 Task: See all the articles on managing event types.
Action: Mouse moved to (30, 520)
Screenshot: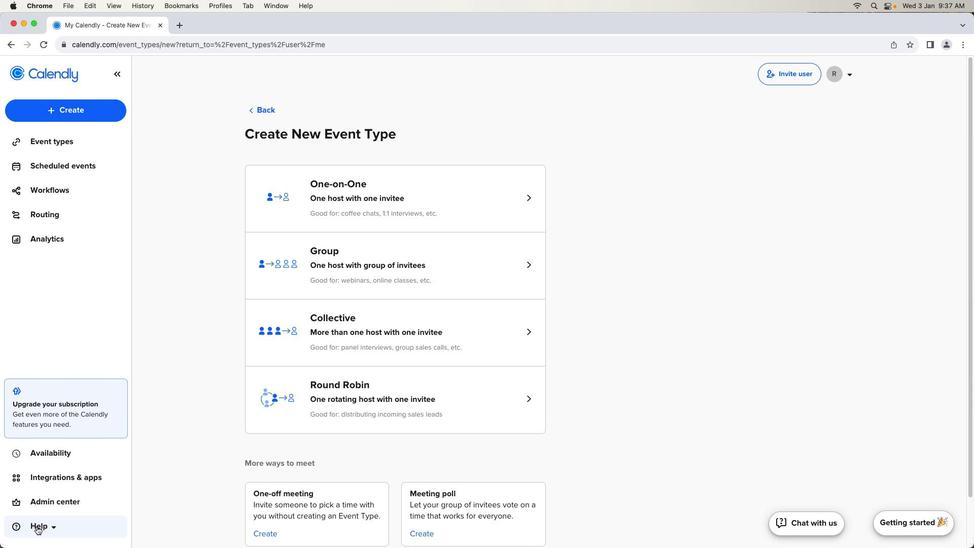 
Action: Mouse pressed left at (30, 520)
Screenshot: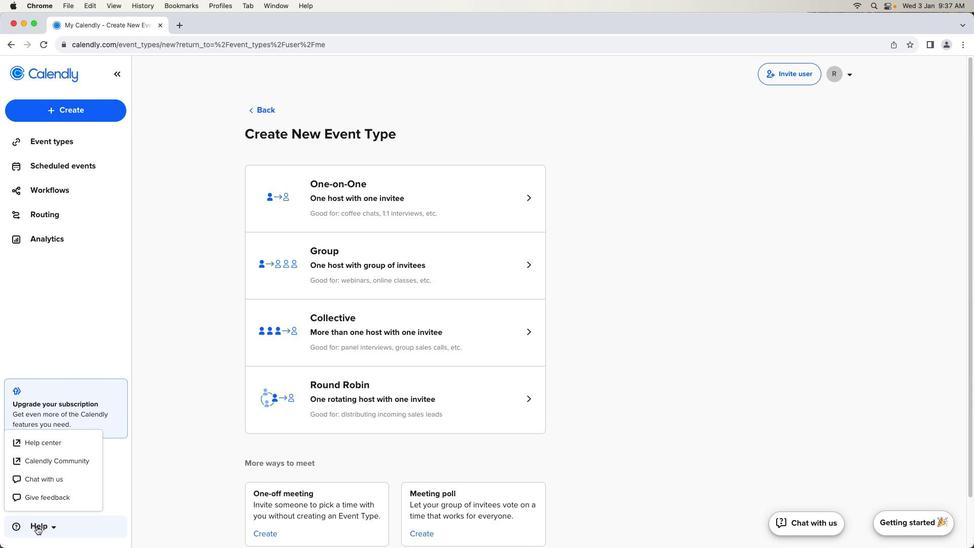 
Action: Mouse moved to (30, 520)
Screenshot: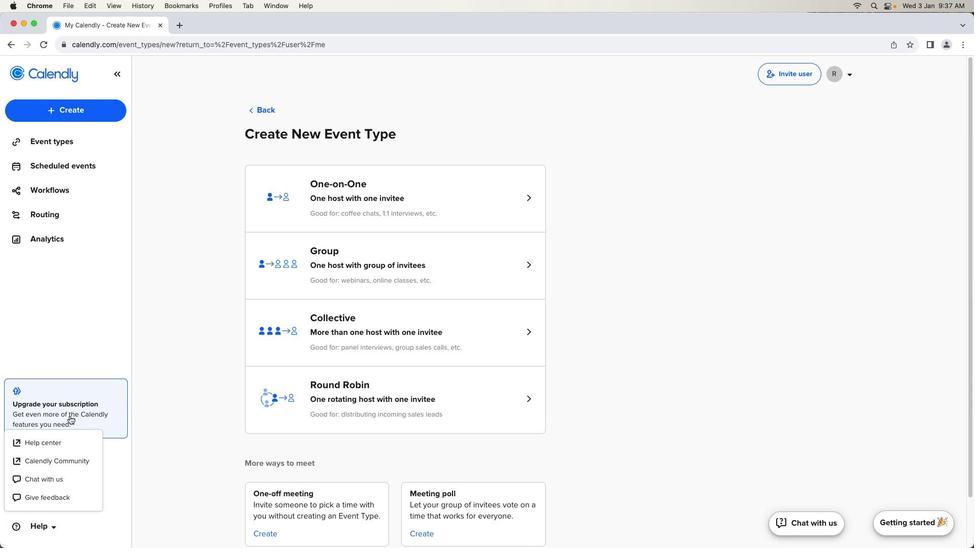 
Action: Mouse pressed left at (30, 520)
Screenshot: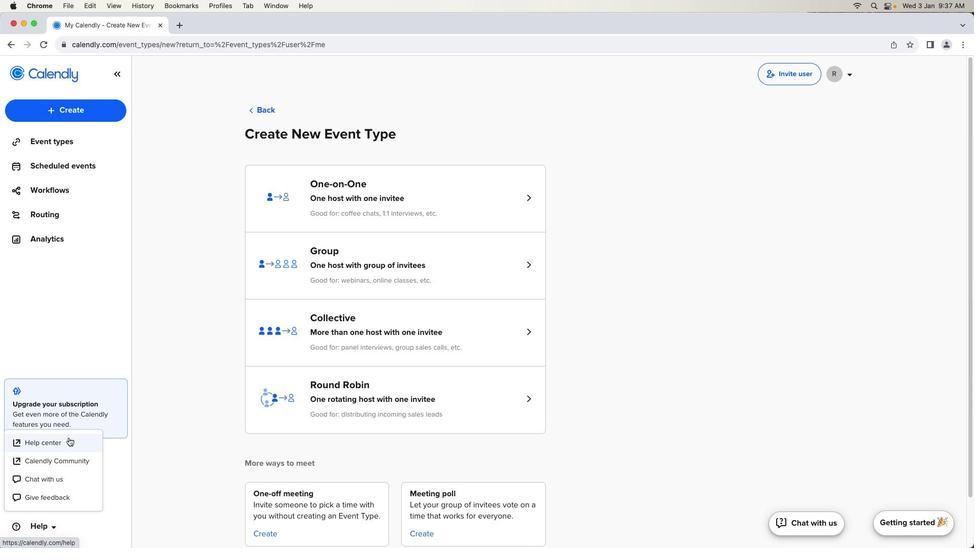 
Action: Mouse moved to (62, 431)
Screenshot: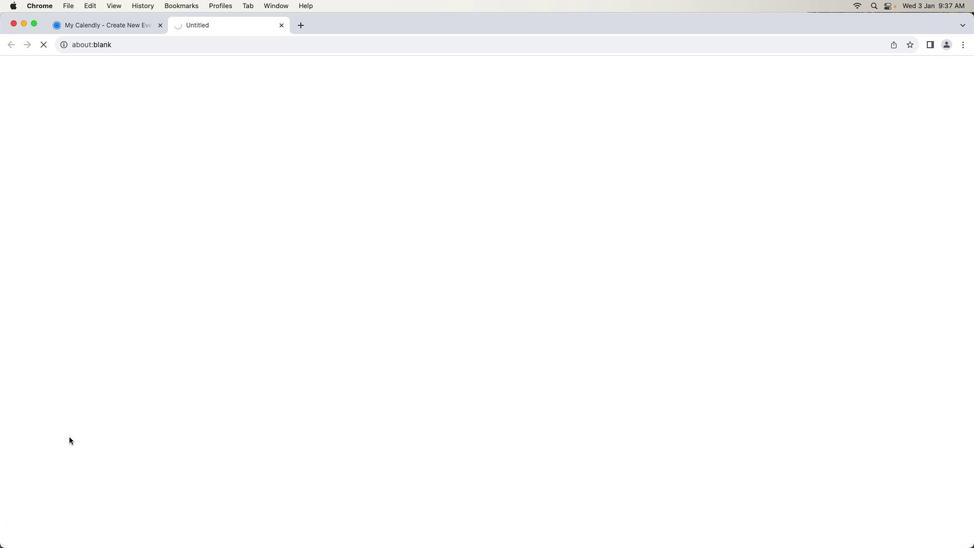 
Action: Mouse pressed left at (62, 431)
Screenshot: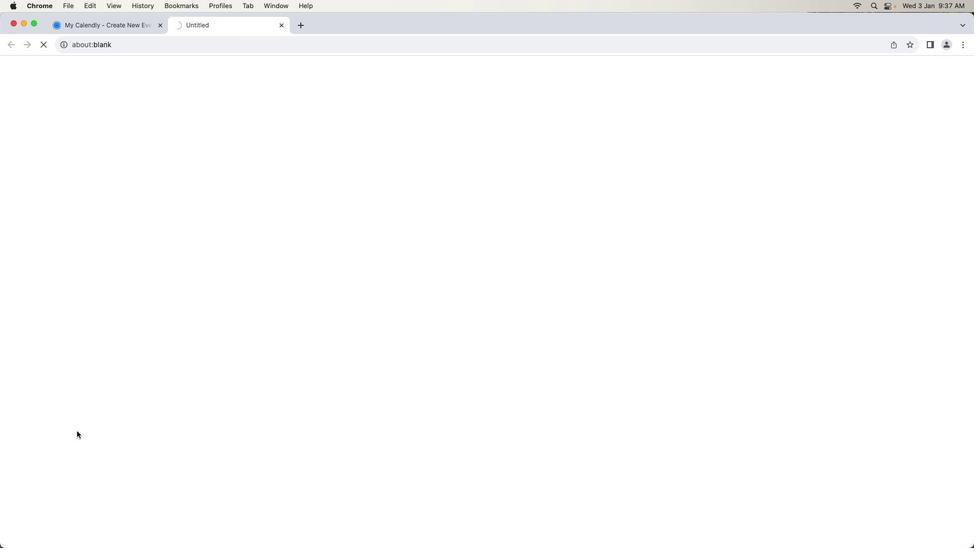
Action: Mouse moved to (493, 413)
Screenshot: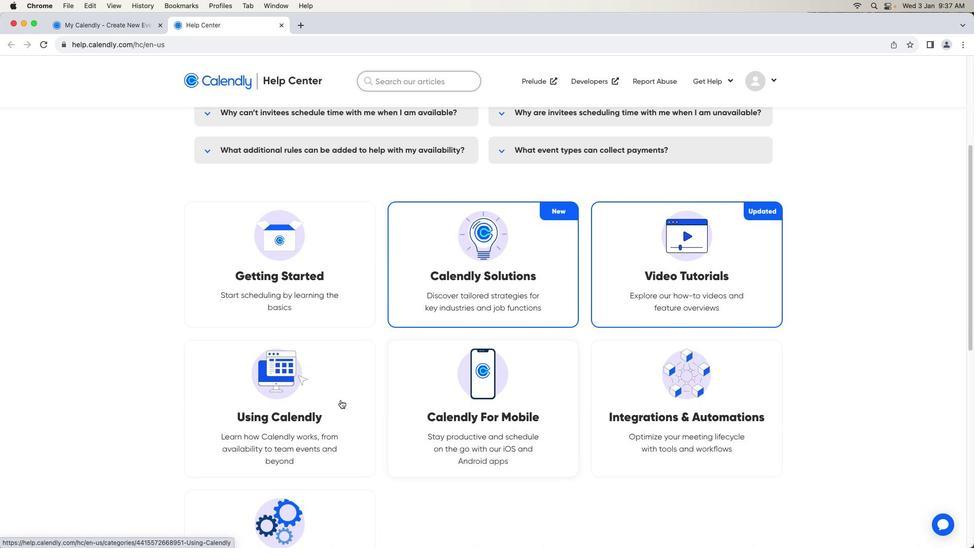 
Action: Mouse scrolled (493, 413) with delta (-5, -6)
Screenshot: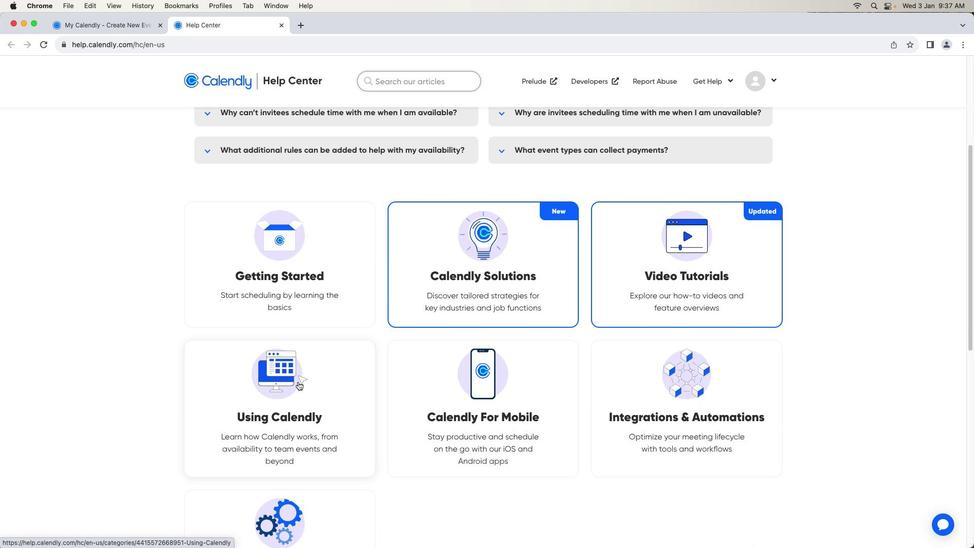 
Action: Mouse scrolled (493, 413) with delta (-5, -6)
Screenshot: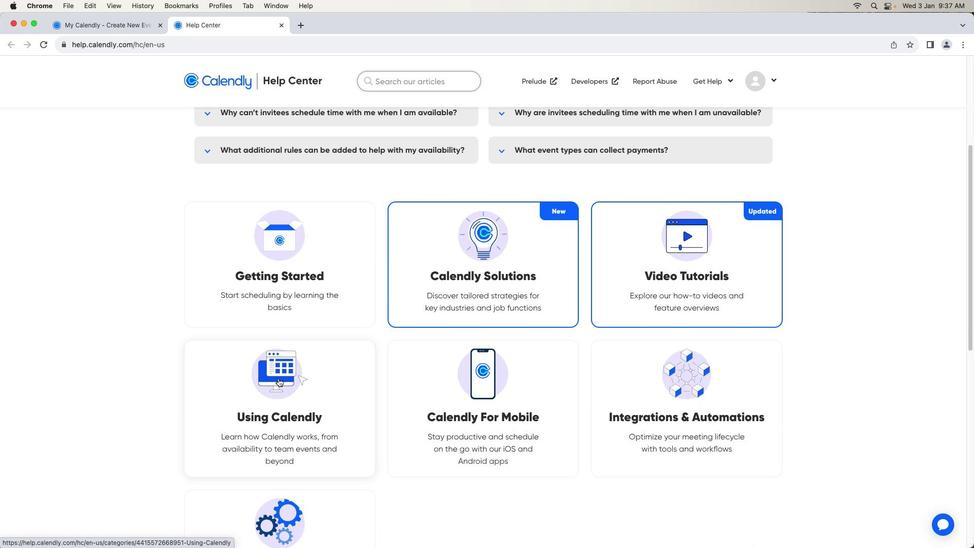 
Action: Mouse scrolled (493, 413) with delta (-5, -6)
Screenshot: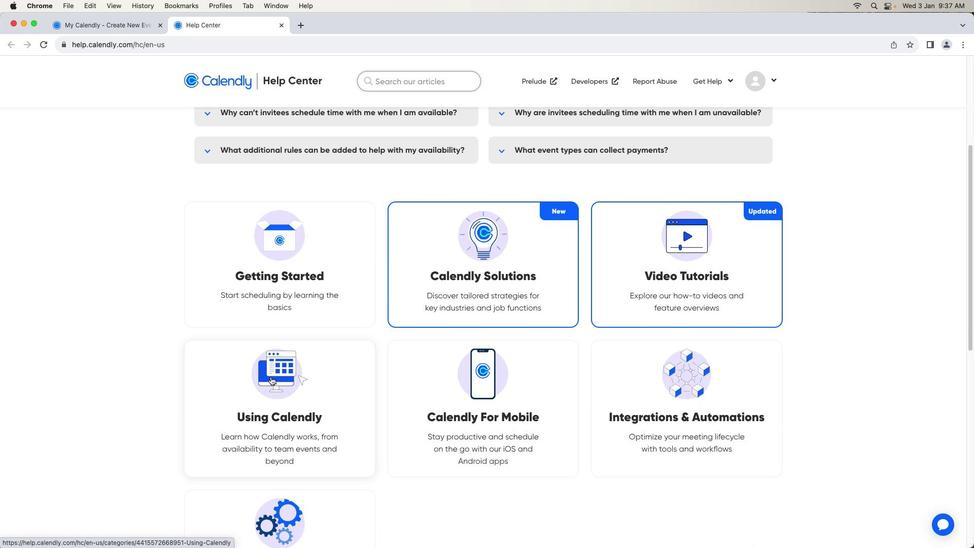
Action: Mouse scrolled (493, 413) with delta (-5, -6)
Screenshot: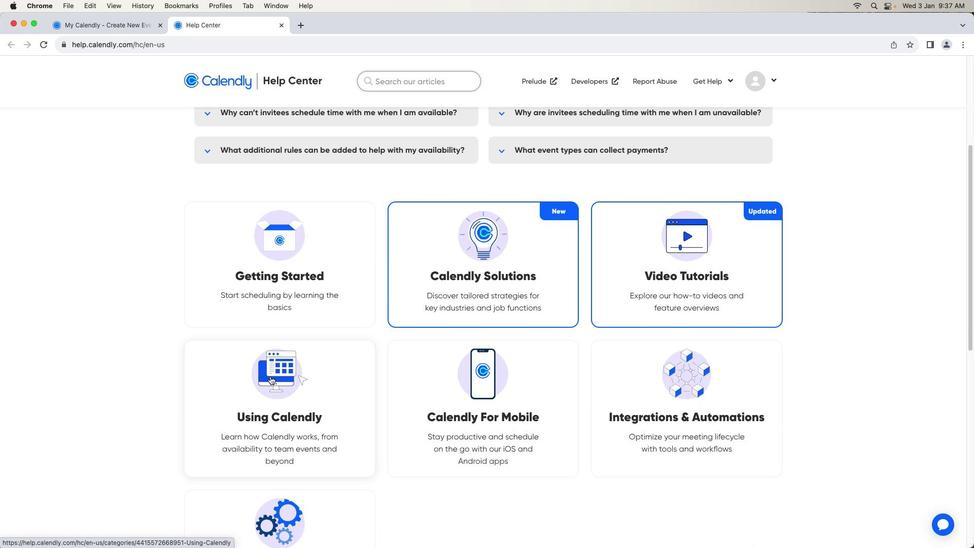 
Action: Mouse scrolled (493, 413) with delta (-5, -7)
Screenshot: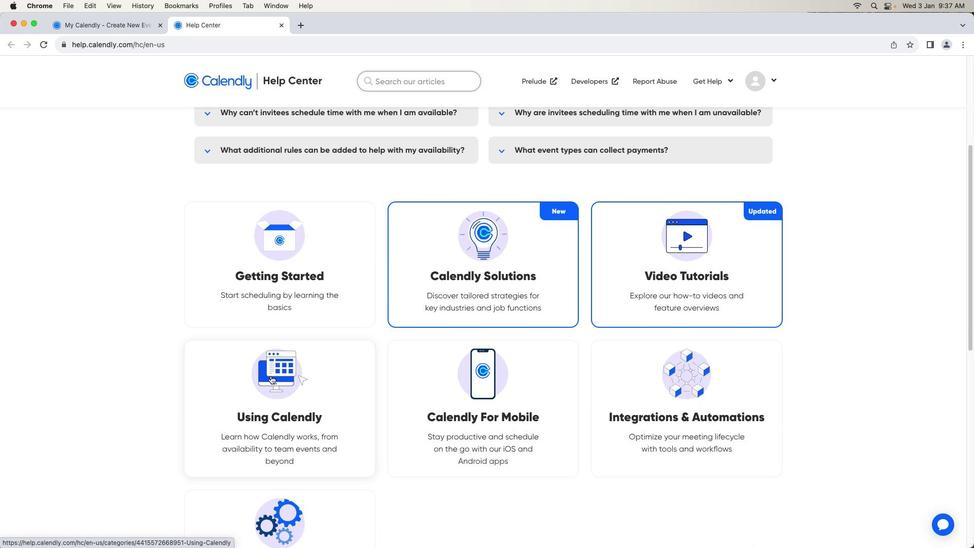 
Action: Mouse moved to (493, 413)
Screenshot: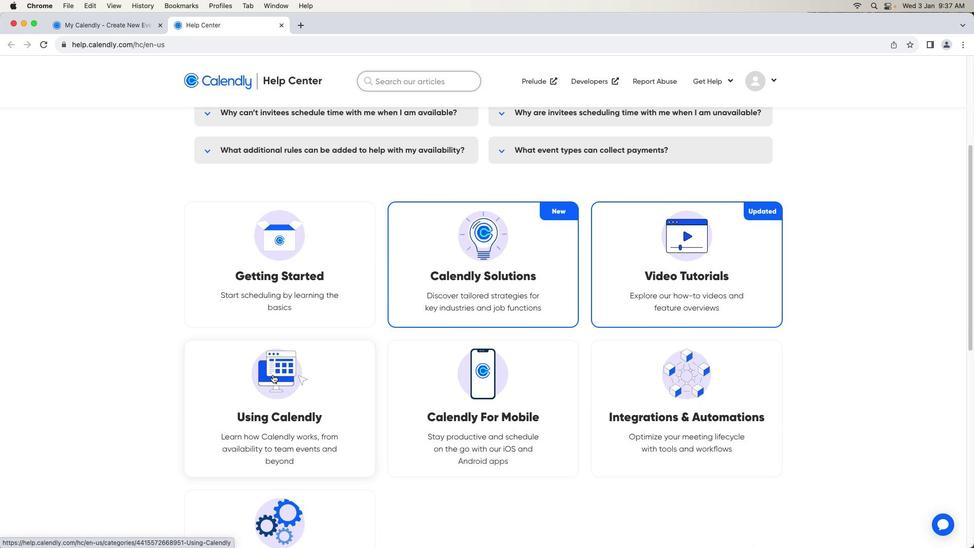 
Action: Mouse scrolled (493, 413) with delta (-5, -6)
Screenshot: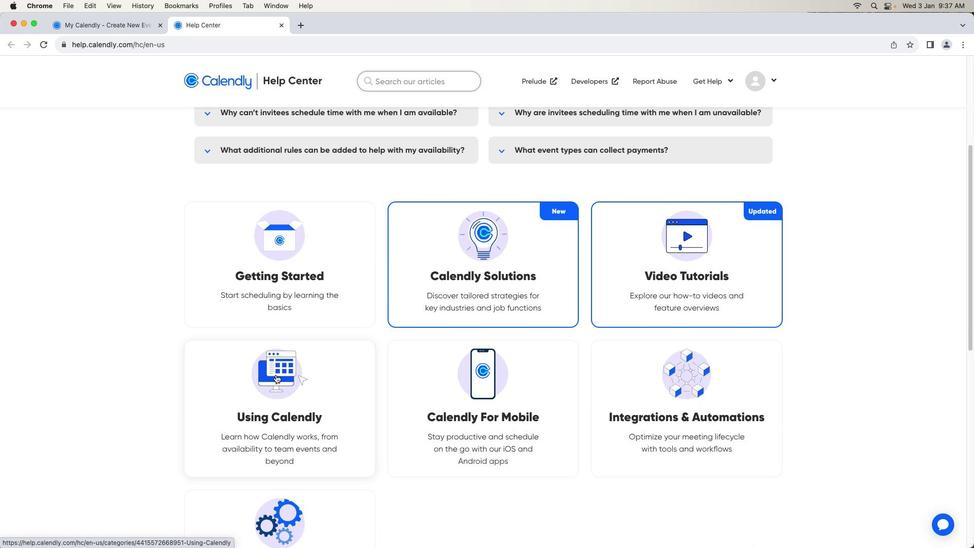 
Action: Mouse scrolled (493, 413) with delta (-5, -6)
Screenshot: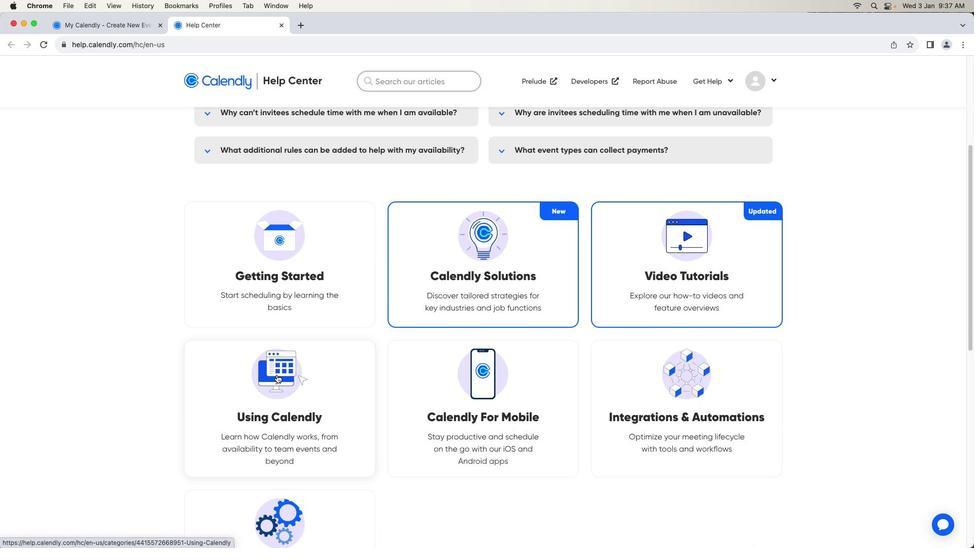 
Action: Mouse moved to (278, 368)
Screenshot: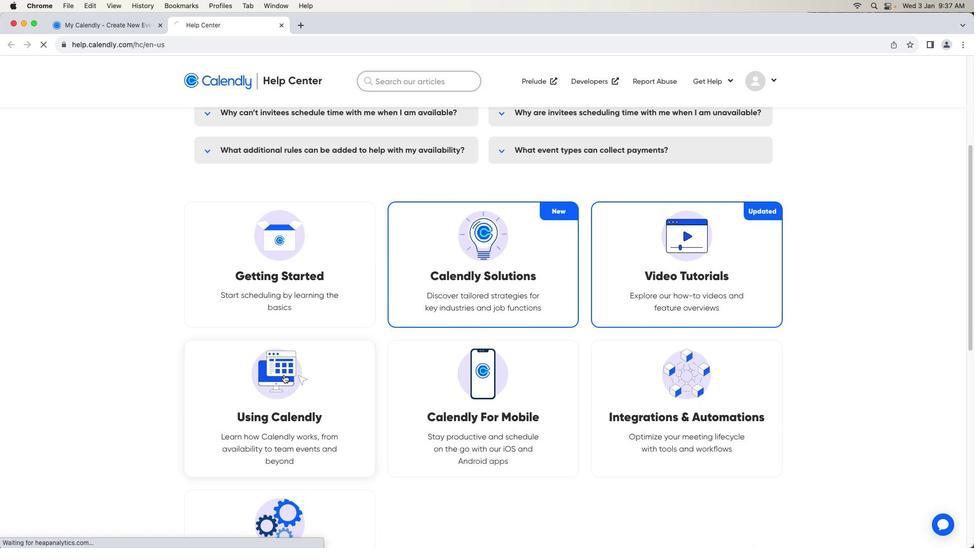 
Action: Mouse pressed left at (278, 368)
Screenshot: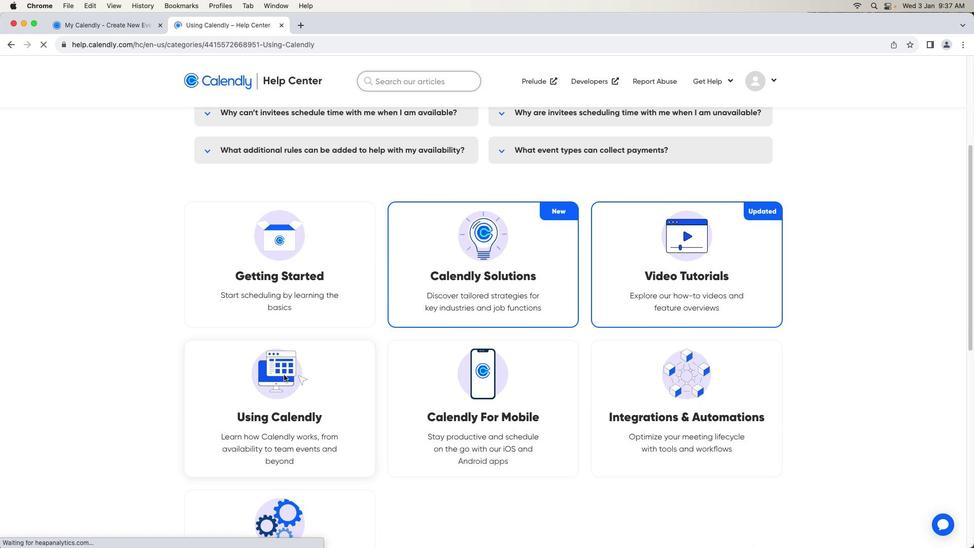 
Action: Mouse moved to (309, 420)
Screenshot: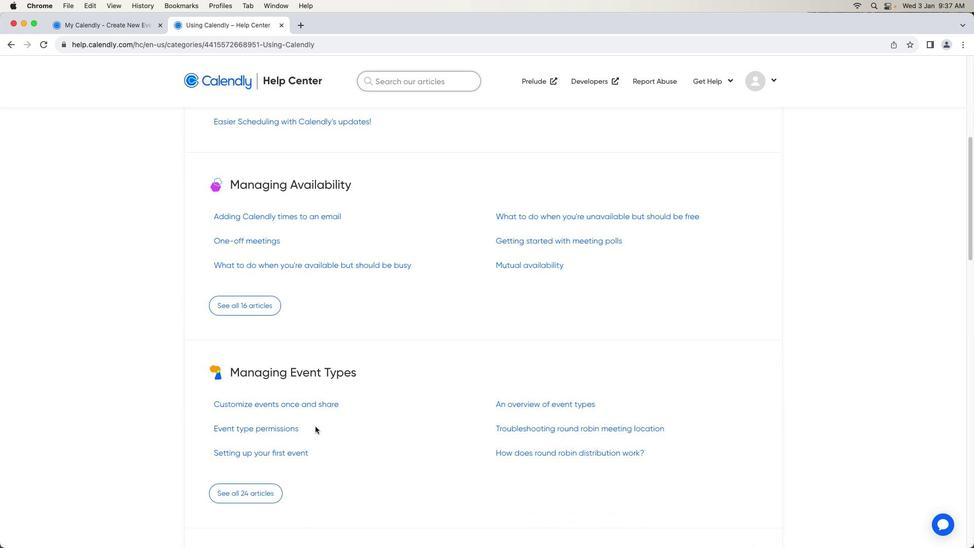 
Action: Mouse scrolled (309, 420) with delta (-5, -6)
Screenshot: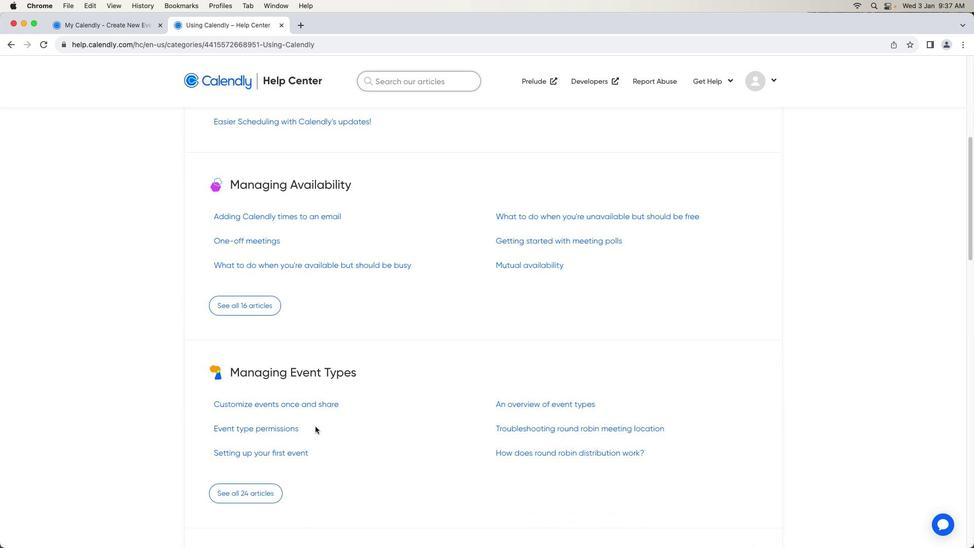 
Action: Mouse scrolled (309, 420) with delta (-5, -6)
Screenshot: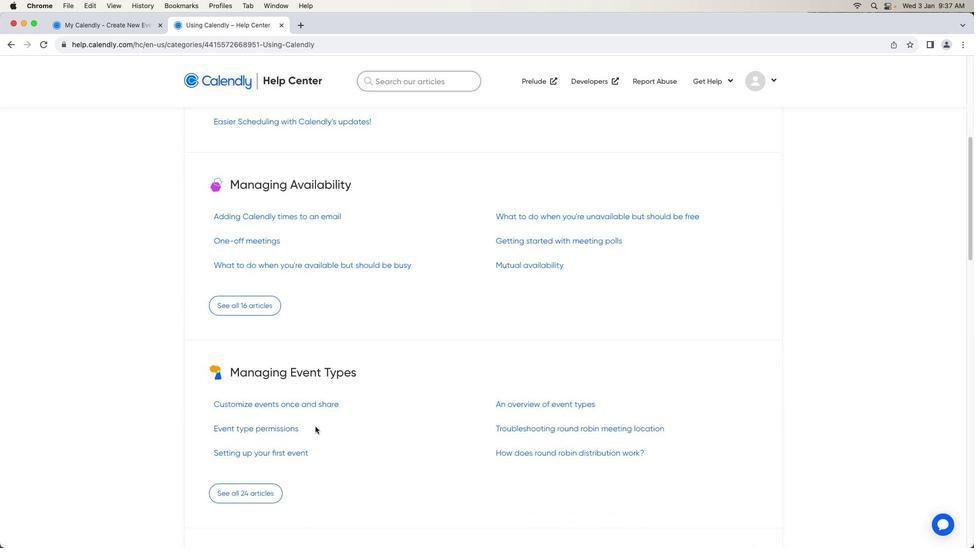 
Action: Mouse scrolled (309, 420) with delta (-5, -6)
Screenshot: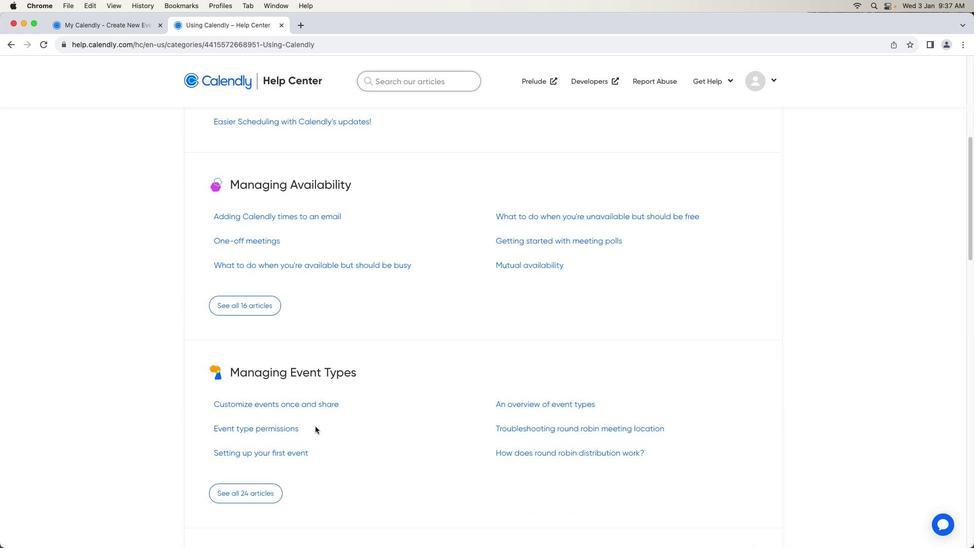 
Action: Mouse scrolled (309, 420) with delta (-5, -7)
Screenshot: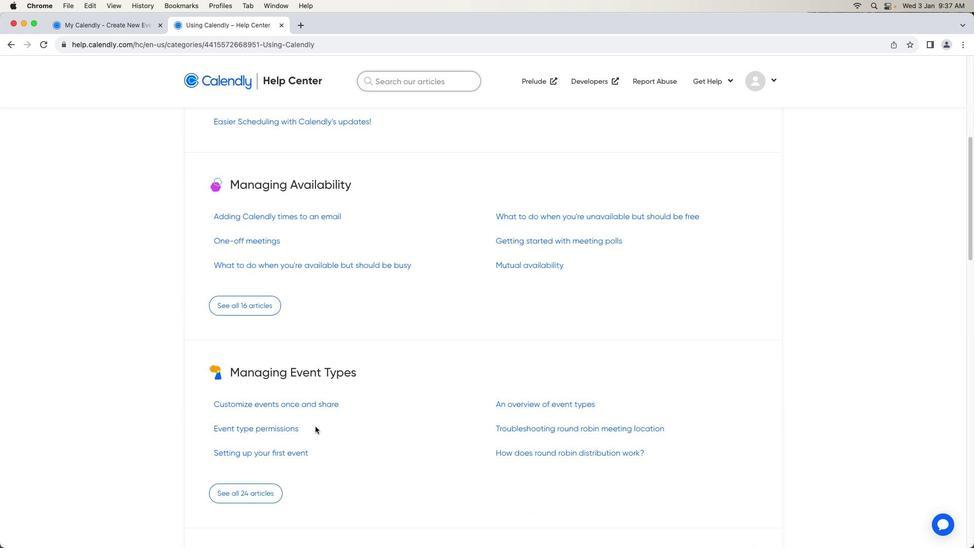 
Action: Mouse moved to (309, 420)
Screenshot: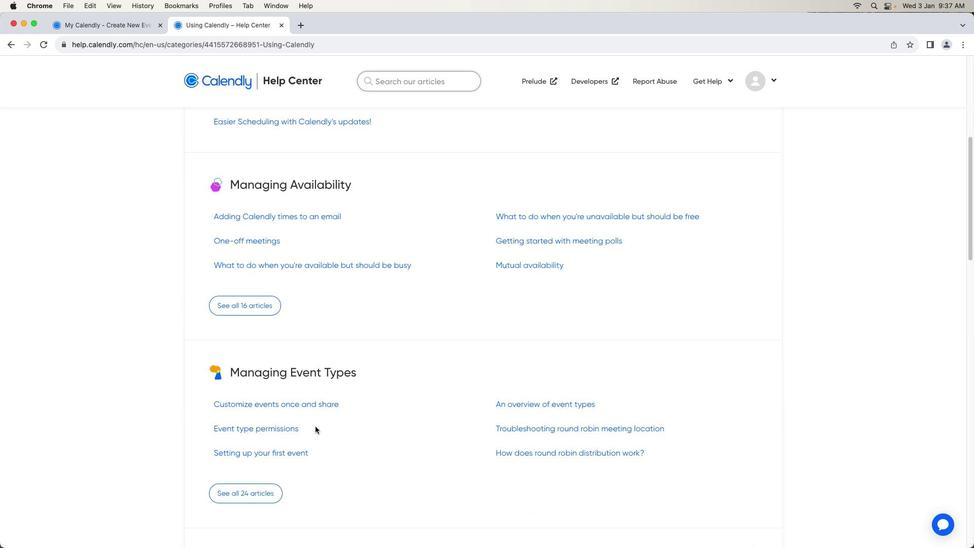 
Action: Mouse scrolled (309, 420) with delta (-5, -7)
Screenshot: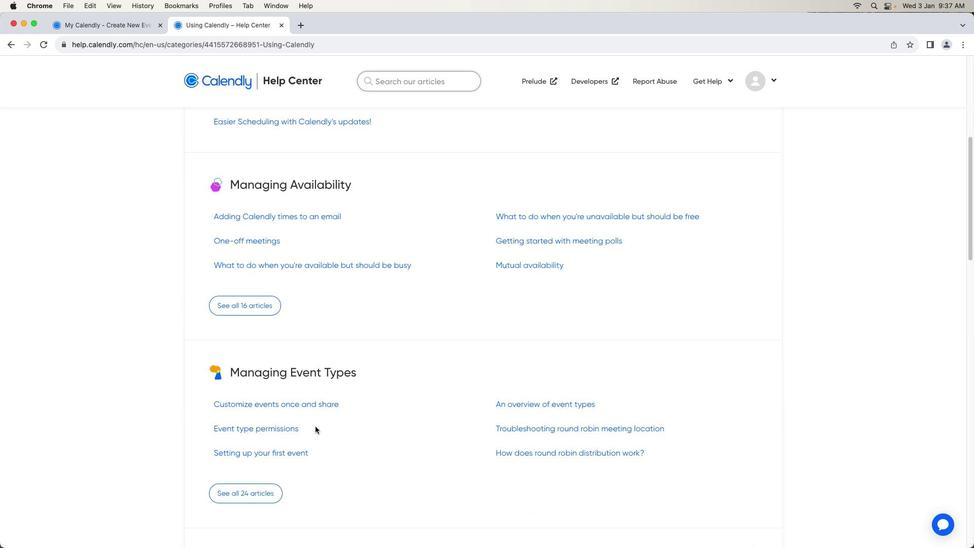
Action: Mouse scrolled (309, 420) with delta (-5, -6)
Screenshot: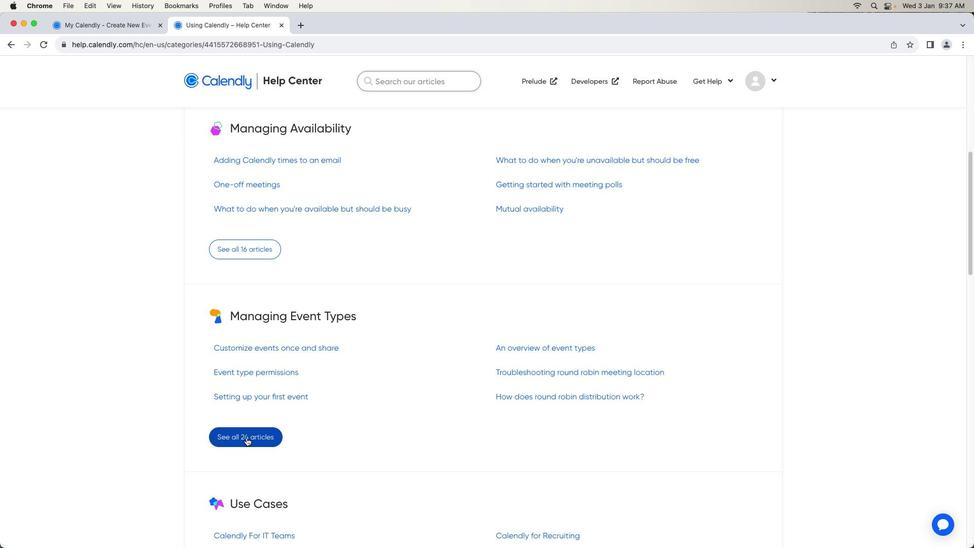 
Action: Mouse scrolled (309, 420) with delta (-5, -6)
Screenshot: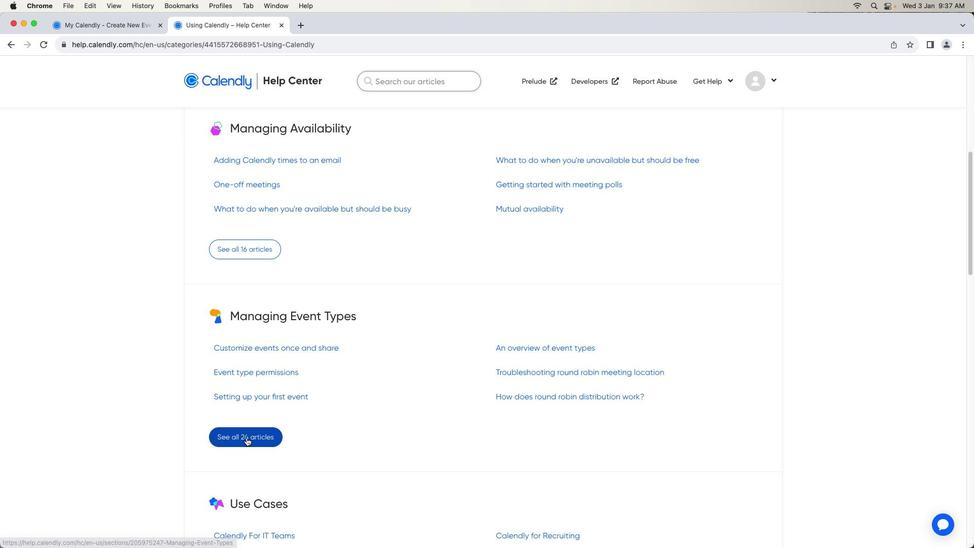 
Action: Mouse scrolled (309, 420) with delta (-5, -6)
Screenshot: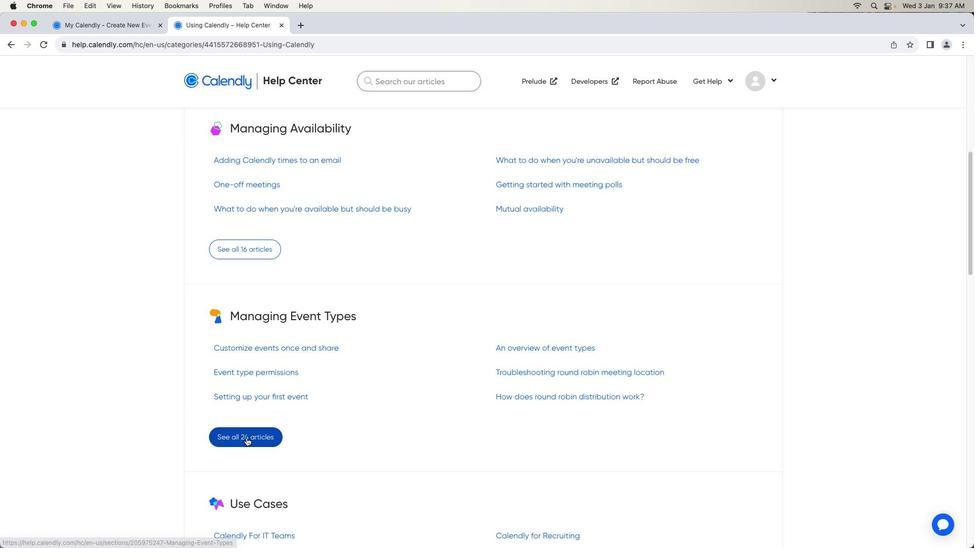 
Action: Mouse moved to (309, 420)
Screenshot: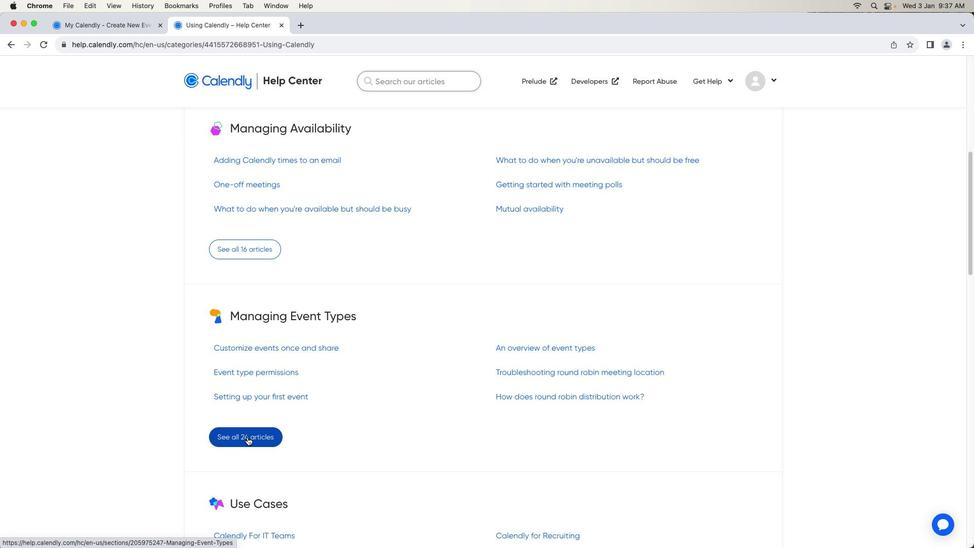 
Action: Mouse scrolled (309, 420) with delta (-5, -6)
Screenshot: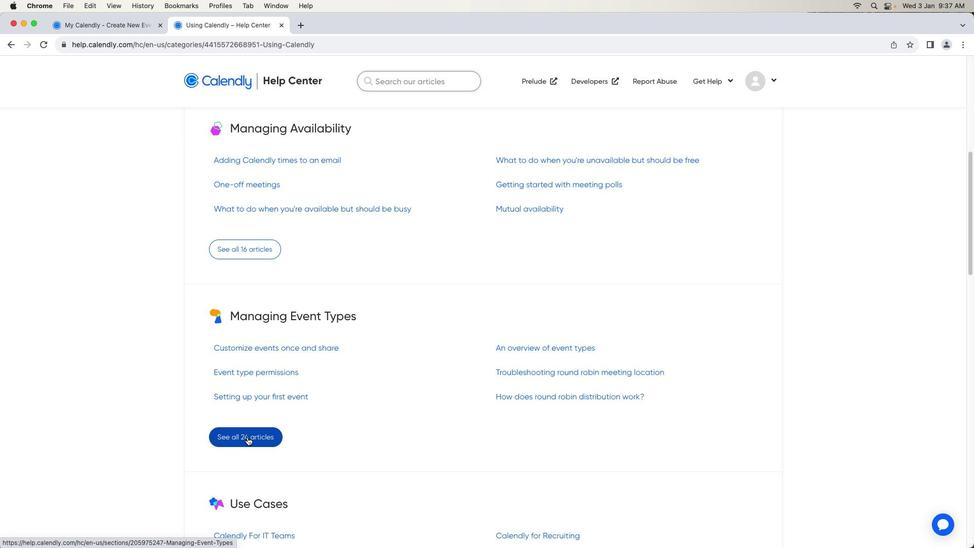 
Action: Mouse scrolled (309, 420) with delta (-5, -6)
Screenshot: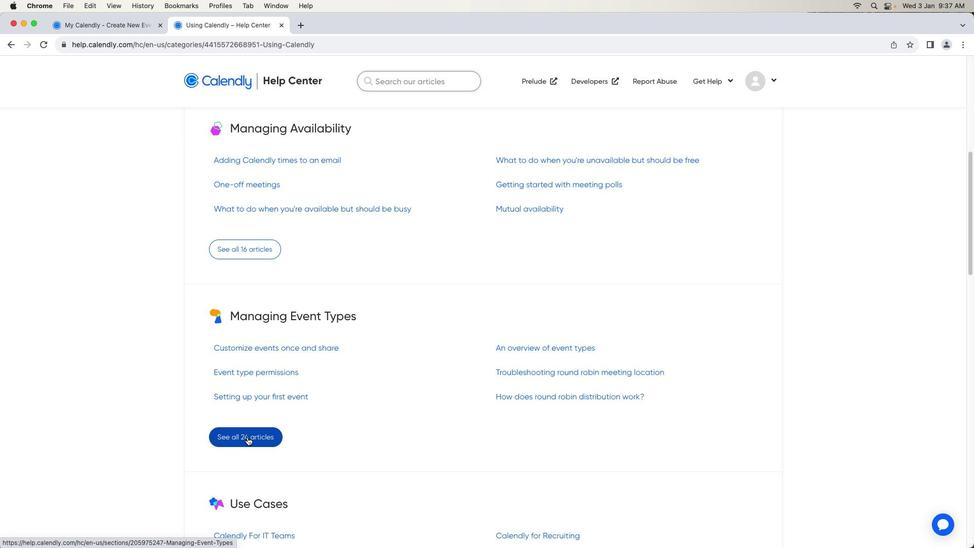 
Action: Mouse scrolled (309, 420) with delta (-5, -6)
Screenshot: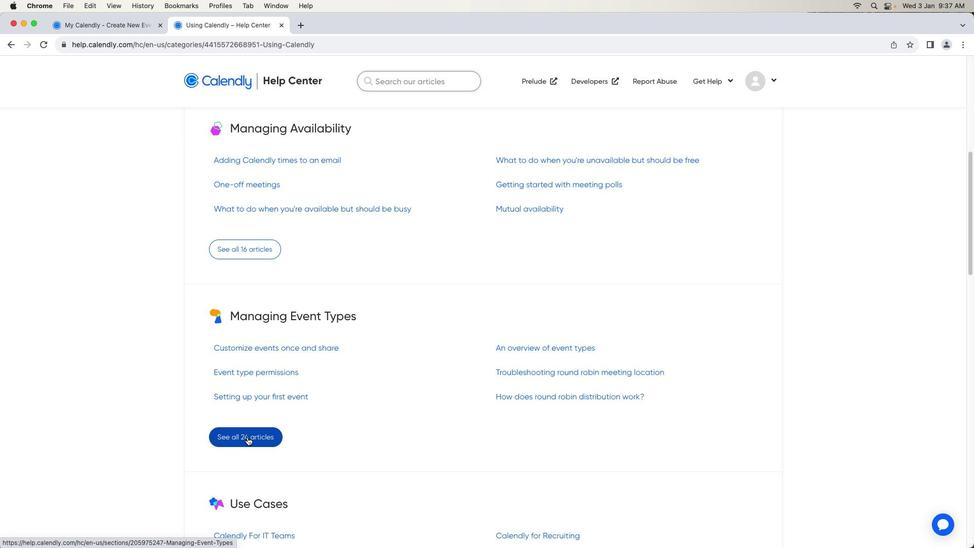 
Action: Mouse moved to (241, 431)
Screenshot: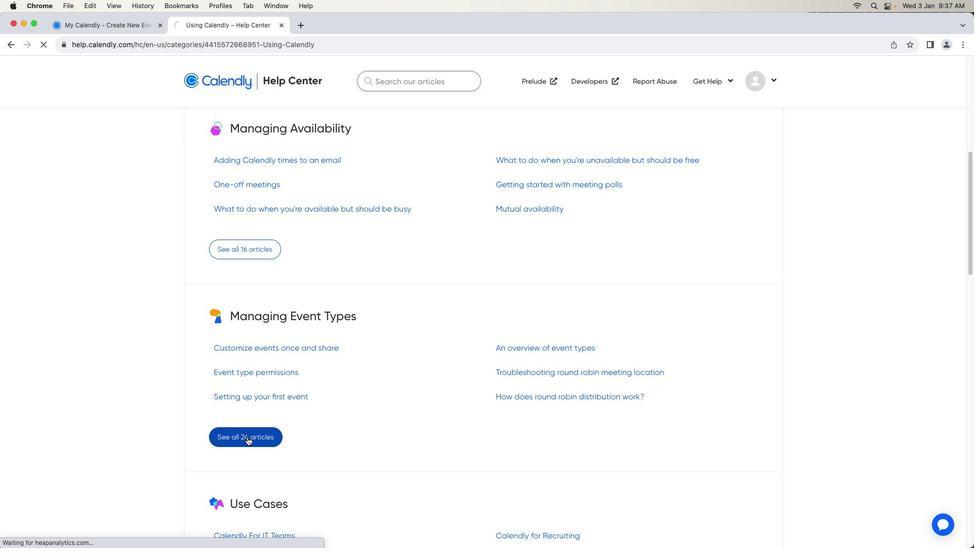 
Action: Mouse pressed left at (241, 431)
Screenshot: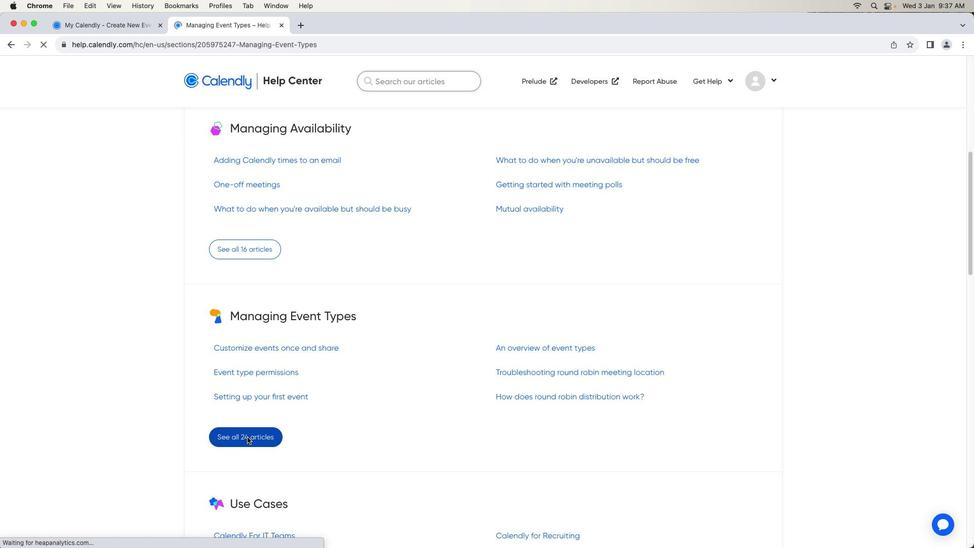 
Action: Mouse moved to (279, 457)
Screenshot: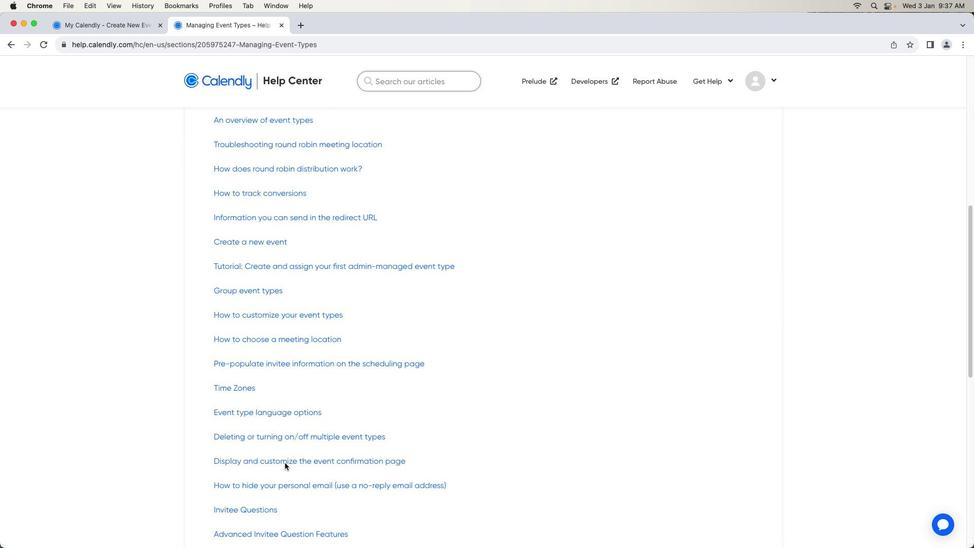 
Action: Mouse scrolled (279, 457) with delta (-5, -6)
Screenshot: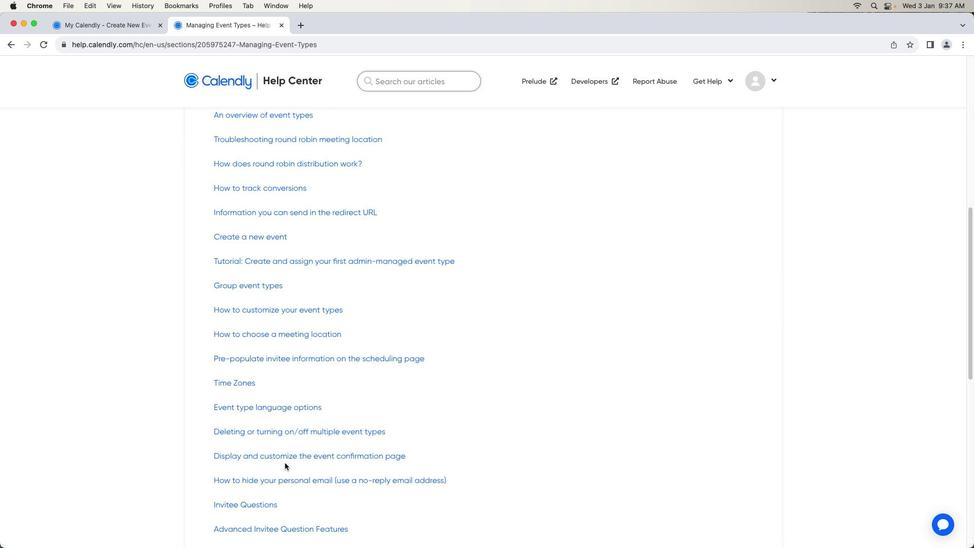 
Action: Mouse scrolled (279, 457) with delta (-5, -6)
Screenshot: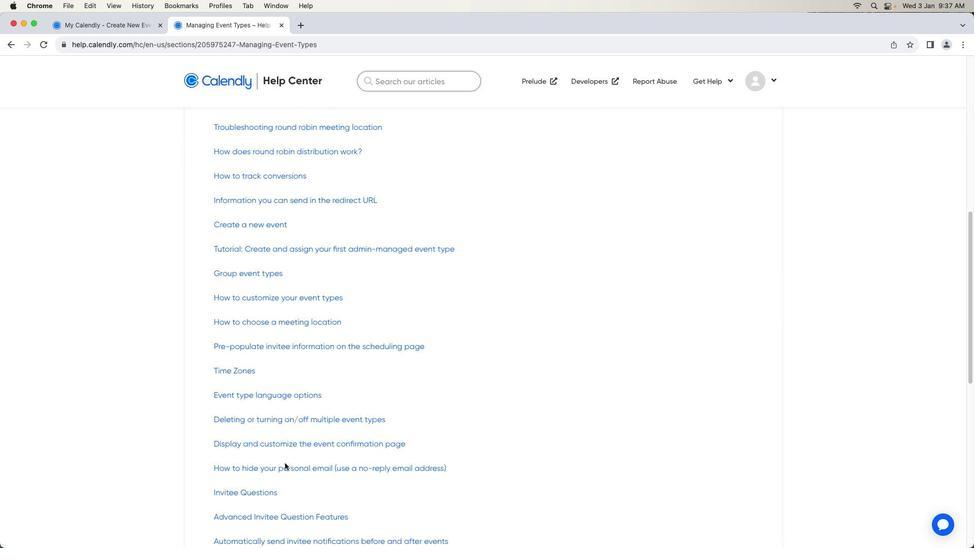 
Action: Mouse scrolled (279, 457) with delta (-5, -6)
Screenshot: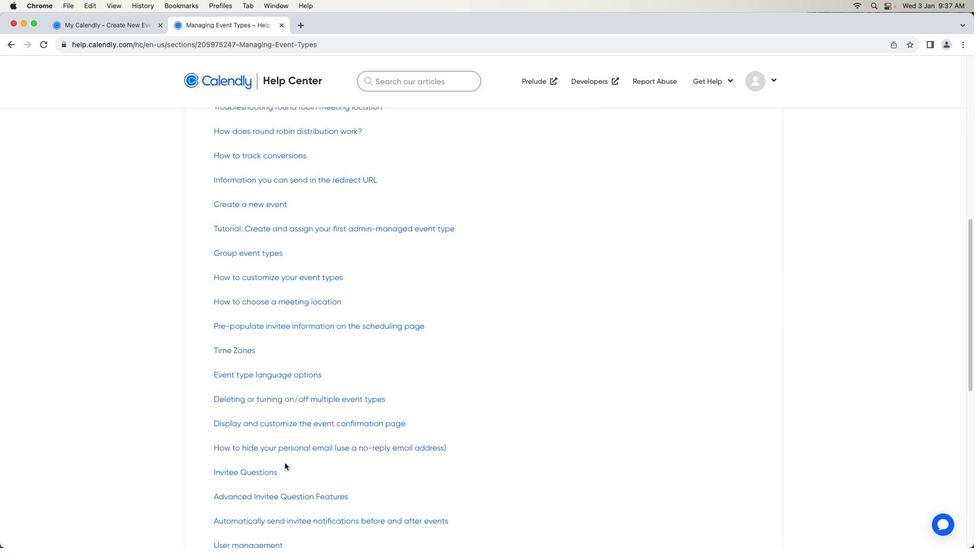 
Action: Mouse scrolled (279, 457) with delta (-5, -7)
Screenshot: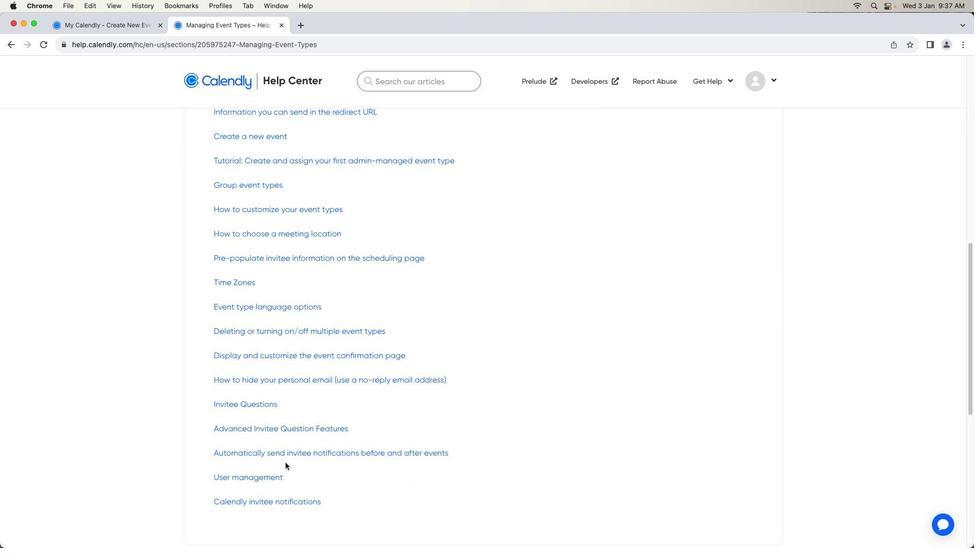
Action: Mouse scrolled (279, 457) with delta (-5, -8)
Screenshot: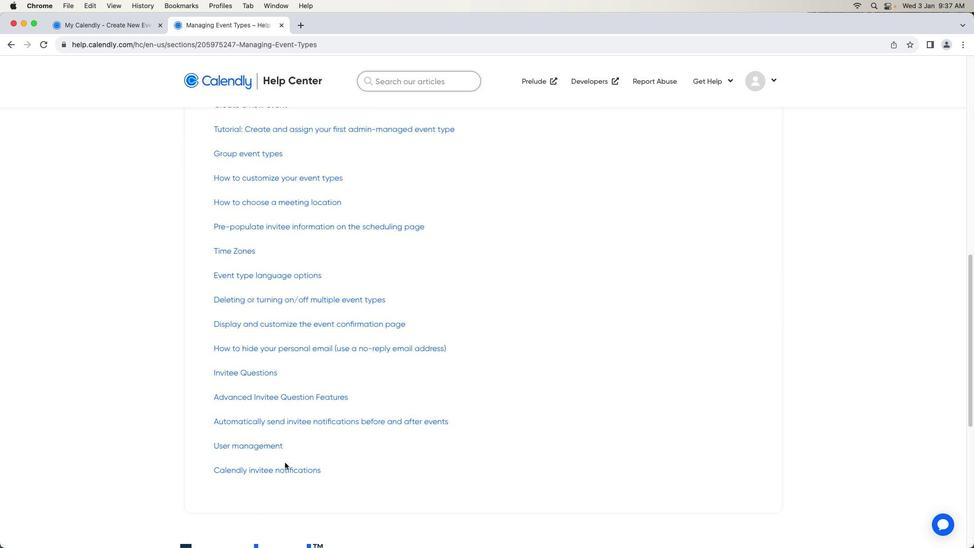 
Action: Mouse scrolled (279, 457) with delta (-5, -6)
Screenshot: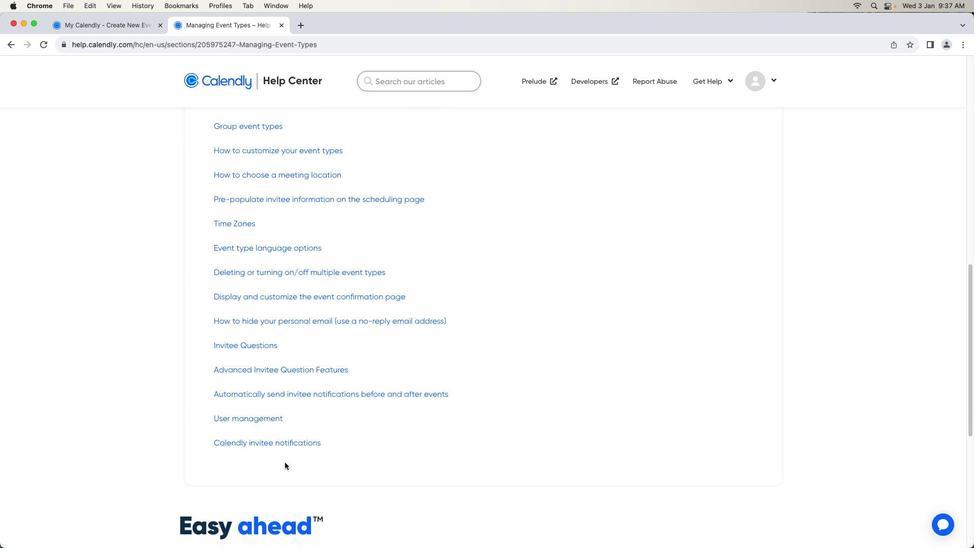 
Action: Mouse scrolled (279, 457) with delta (-5, -6)
Screenshot: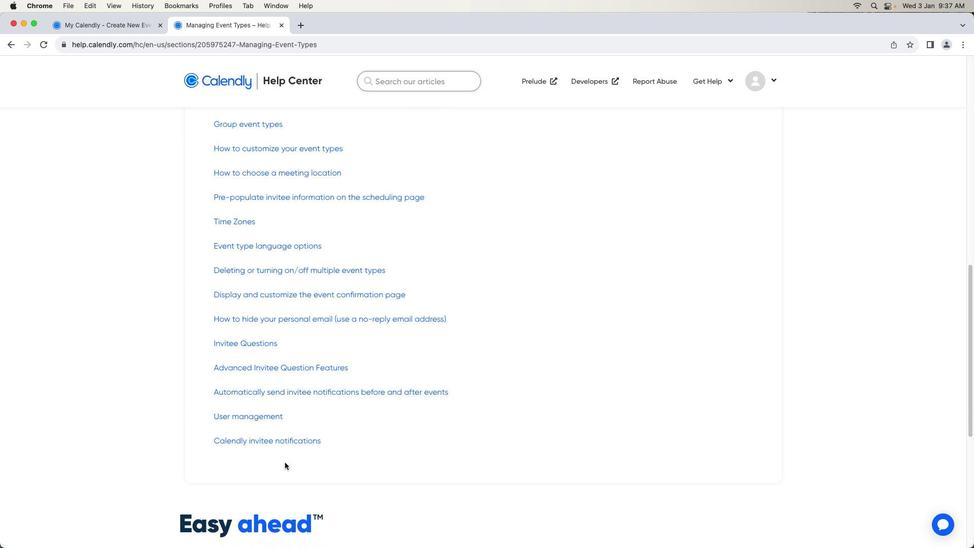 
Action: Mouse scrolled (279, 457) with delta (-5, -6)
Screenshot: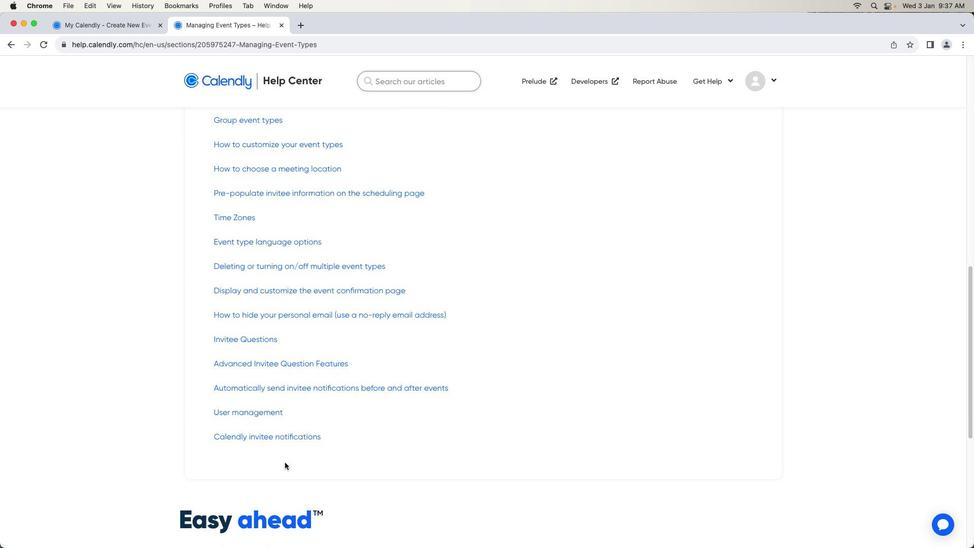 
Action: Mouse scrolled (279, 457) with delta (-5, -7)
Screenshot: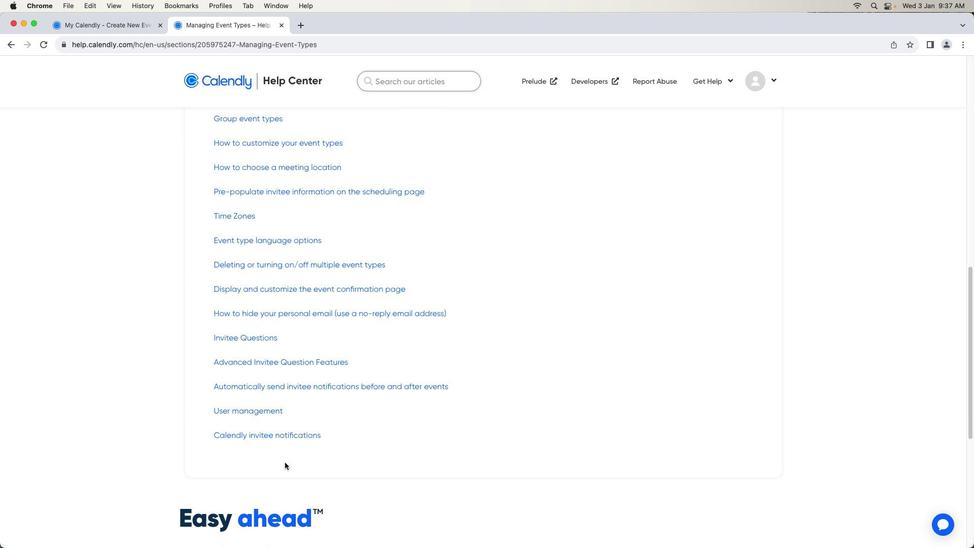 
Action: Mouse scrolled (279, 457) with delta (-5, -6)
Screenshot: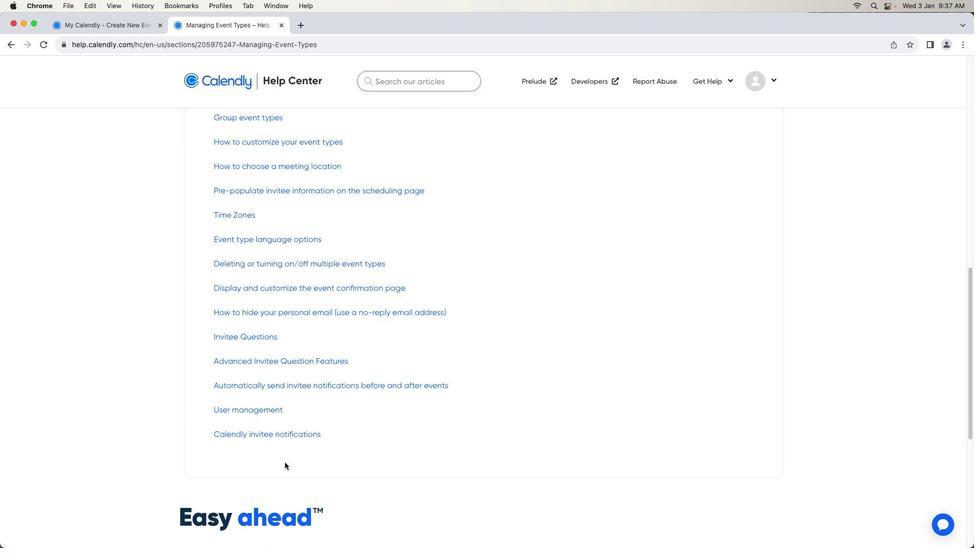 
Action: Mouse scrolled (279, 457) with delta (-5, -6)
Screenshot: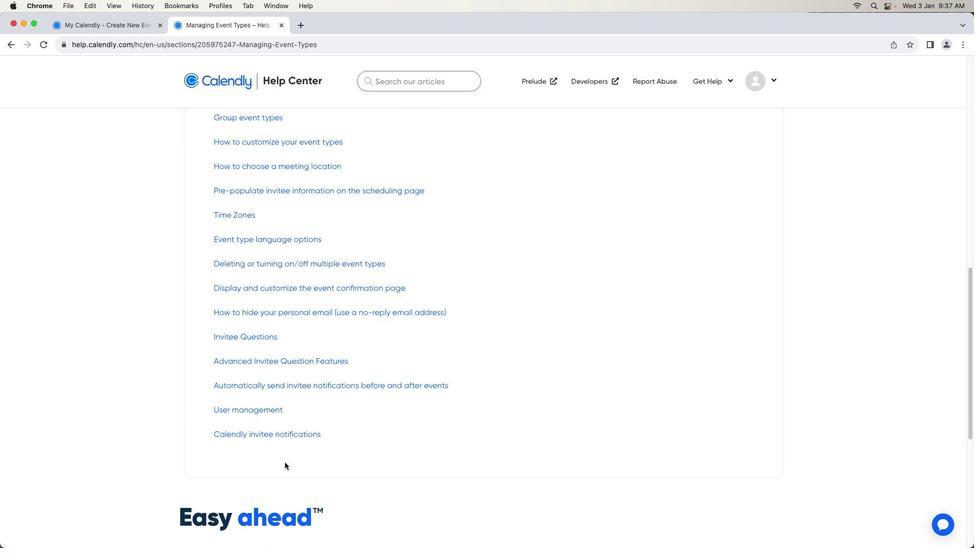 
Action: Mouse scrolled (279, 457) with delta (-5, -6)
Screenshot: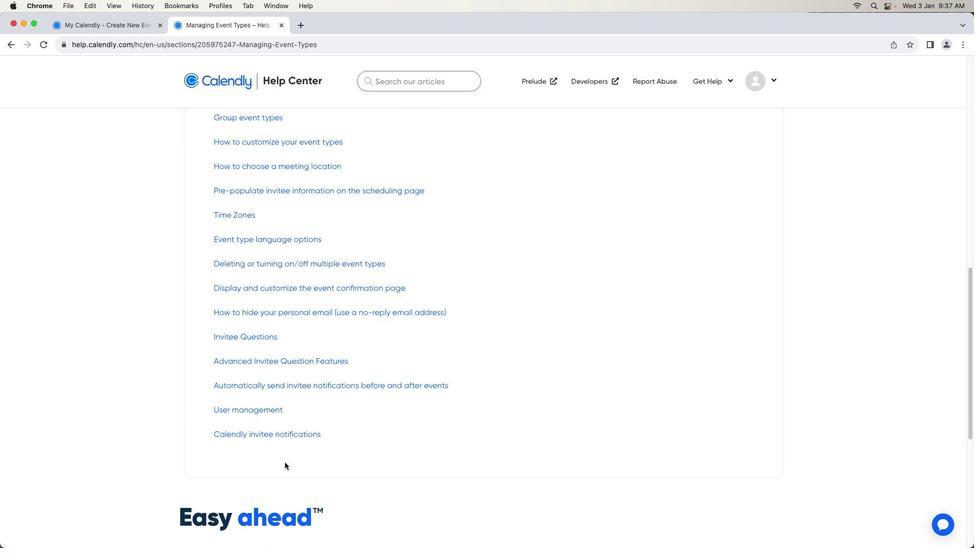 
Action: Mouse scrolled (279, 457) with delta (-5, -7)
Screenshot: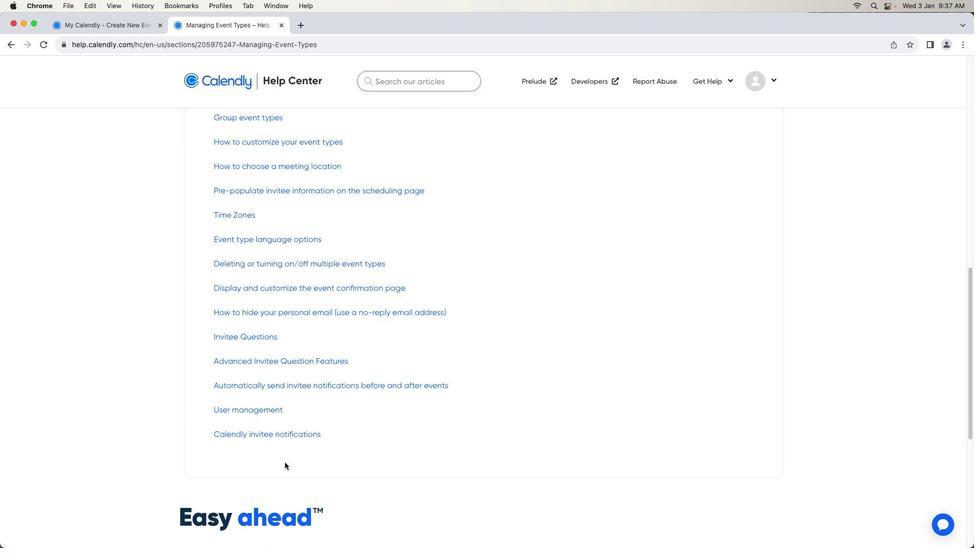 
Action: Mouse moved to (279, 456)
Screenshot: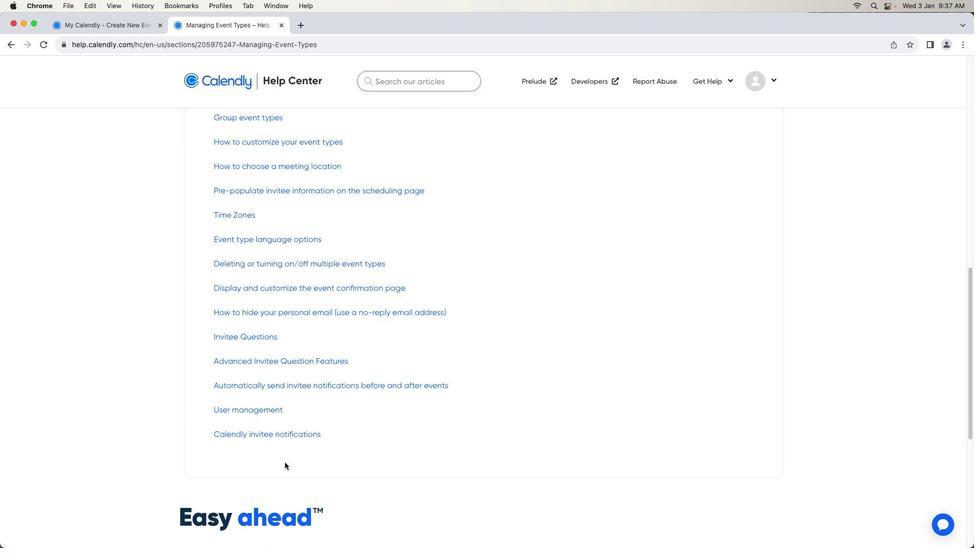 
Action: Mouse scrolled (279, 456) with delta (-5, -6)
Screenshot: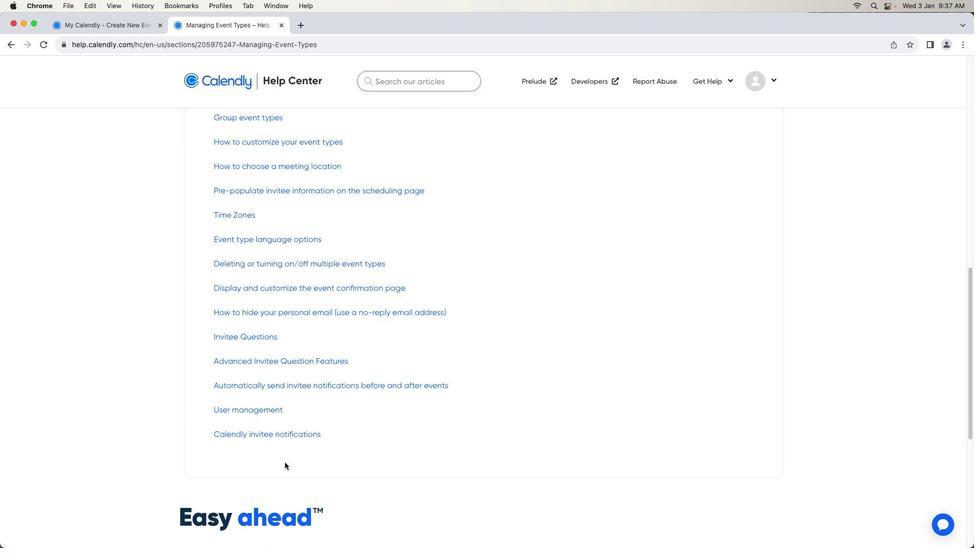 
Action: Mouse scrolled (279, 456) with delta (-5, -6)
Screenshot: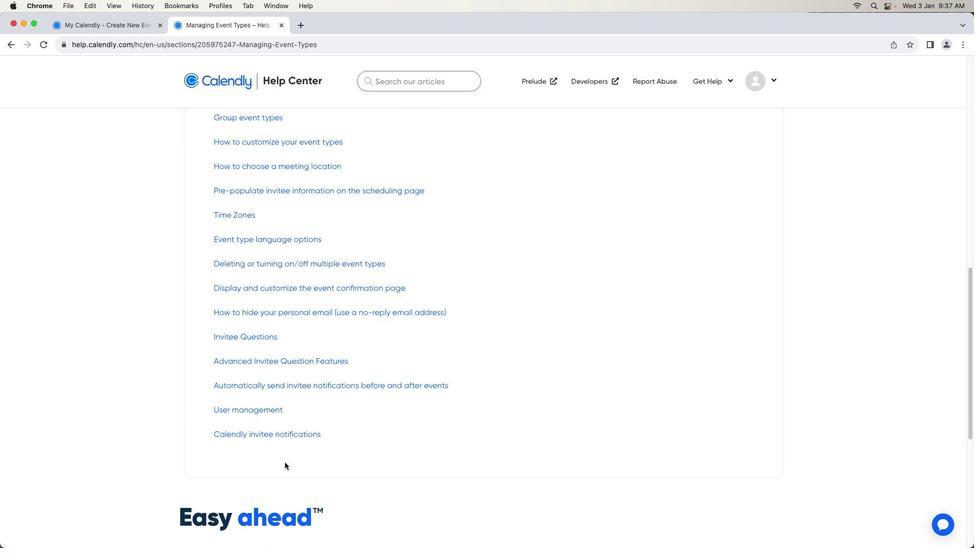 
Action: Mouse scrolled (279, 456) with delta (-5, -6)
Screenshot: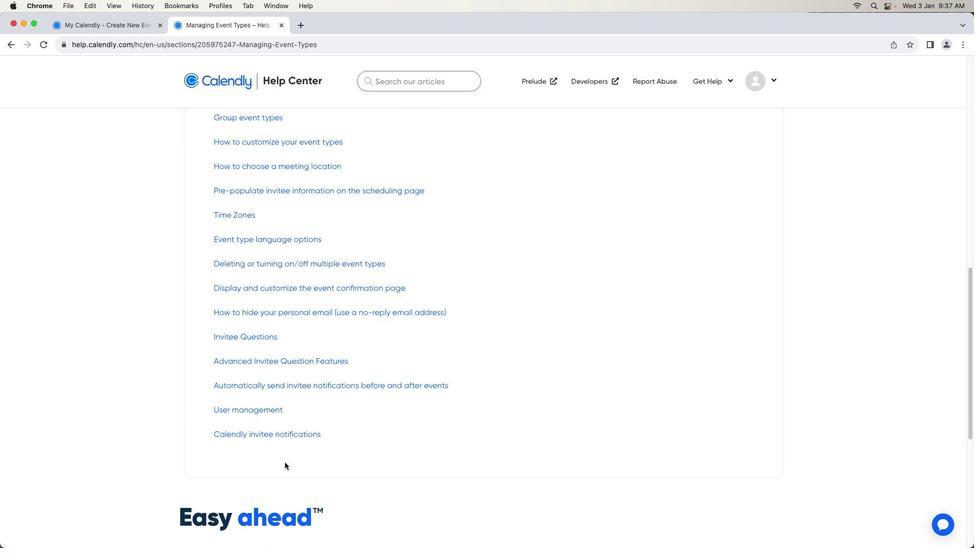 
Action: Mouse moved to (278, 456)
Screenshot: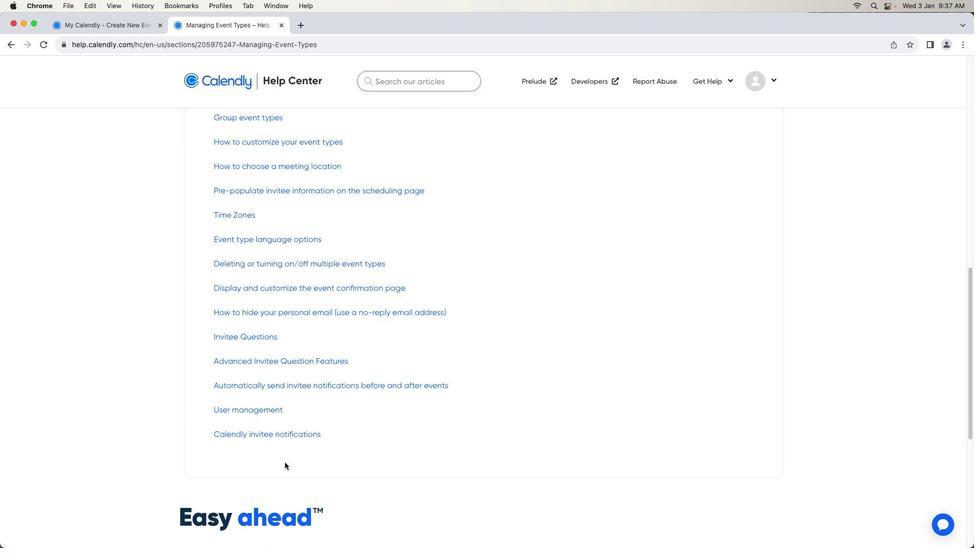 
